 Task: Send an email with the signature Eva Nelson with the subject 'Request for a change in project budget' and the message 'I am writing to request a quote for your products.' from softage.1@softage.net to softage.8@softage.net and softage.9@softage.net with CC to softage.10@softage.net
Action: Key pressed n
Screenshot: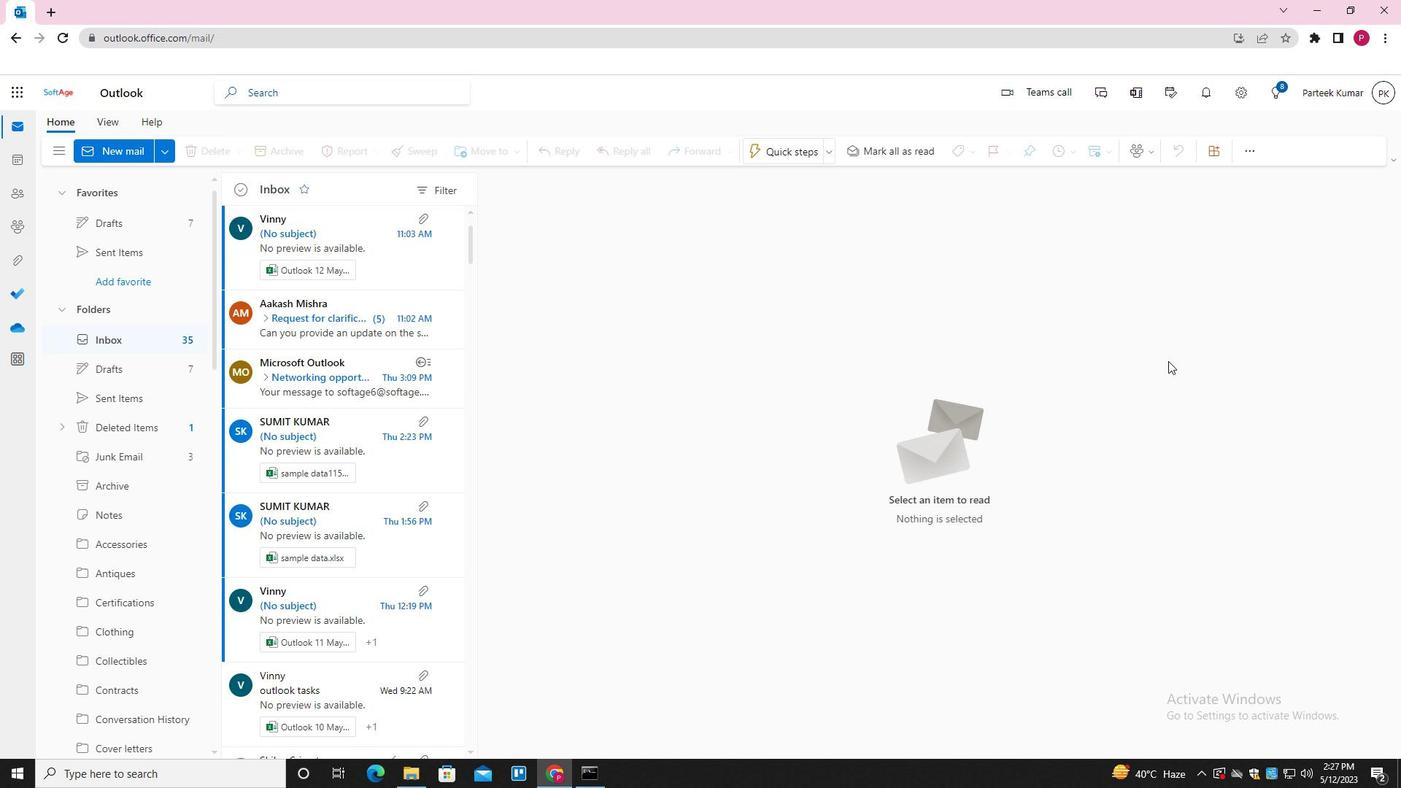 
Action: Mouse moved to (985, 156)
Screenshot: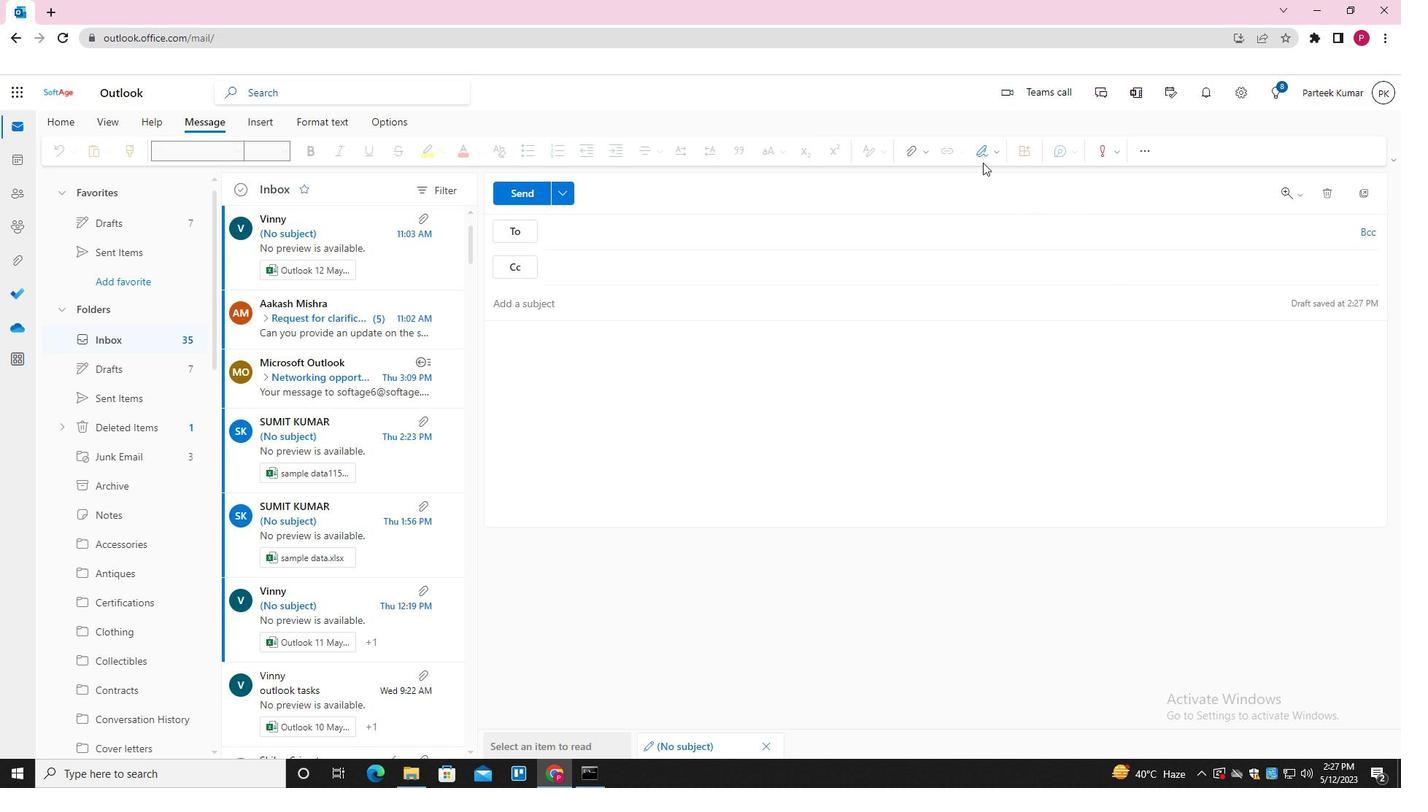 
Action: Mouse pressed left at (985, 156)
Screenshot: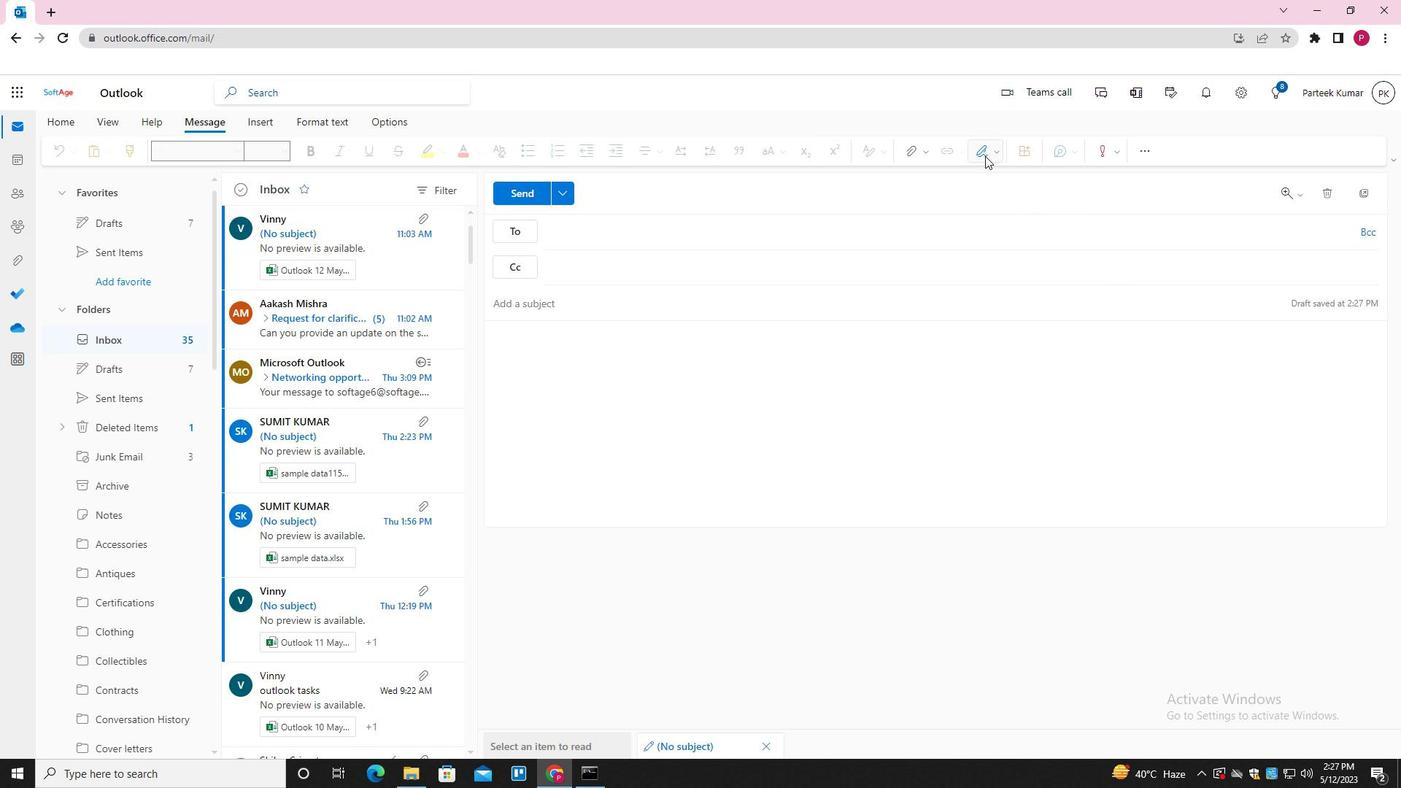 
Action: Mouse moved to (970, 215)
Screenshot: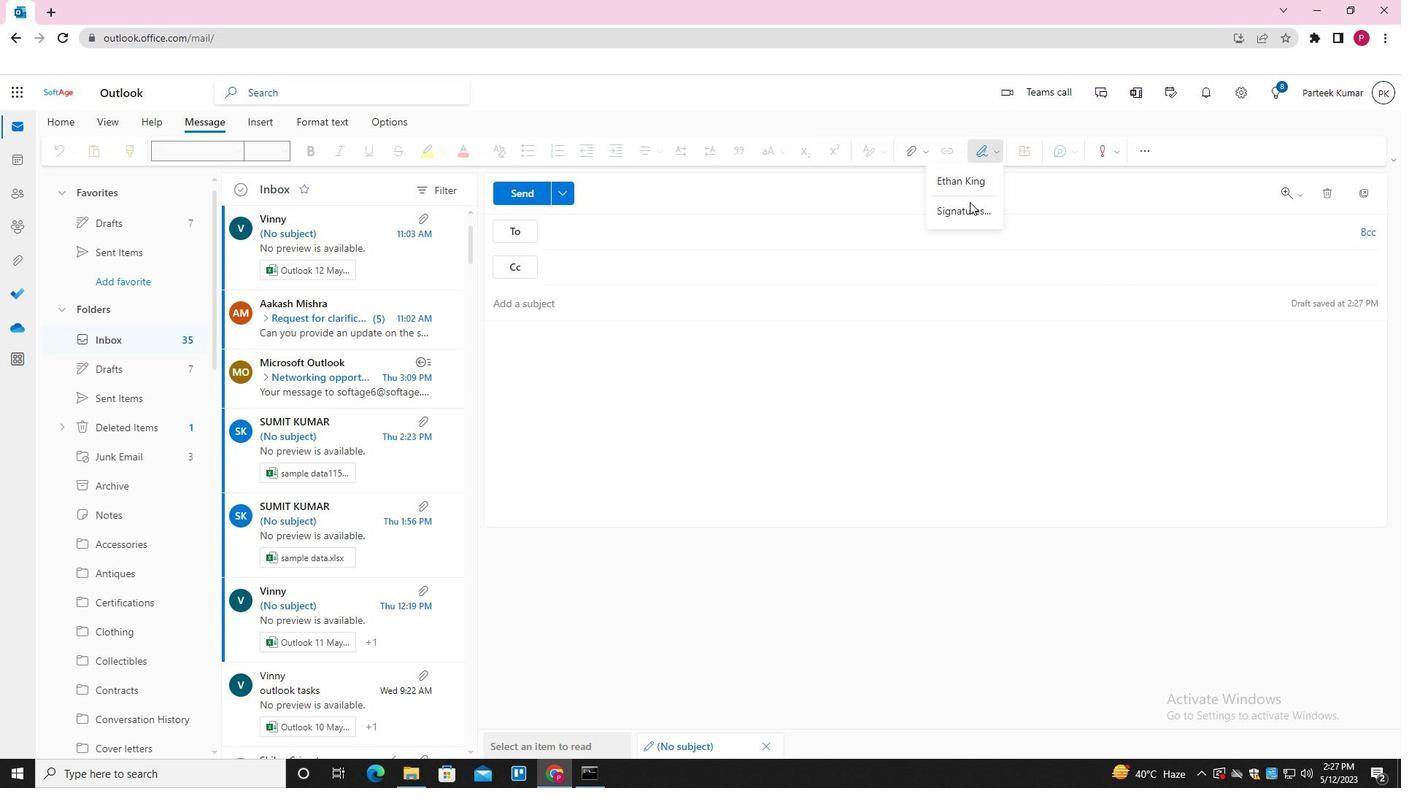 
Action: Mouse pressed left at (970, 215)
Screenshot: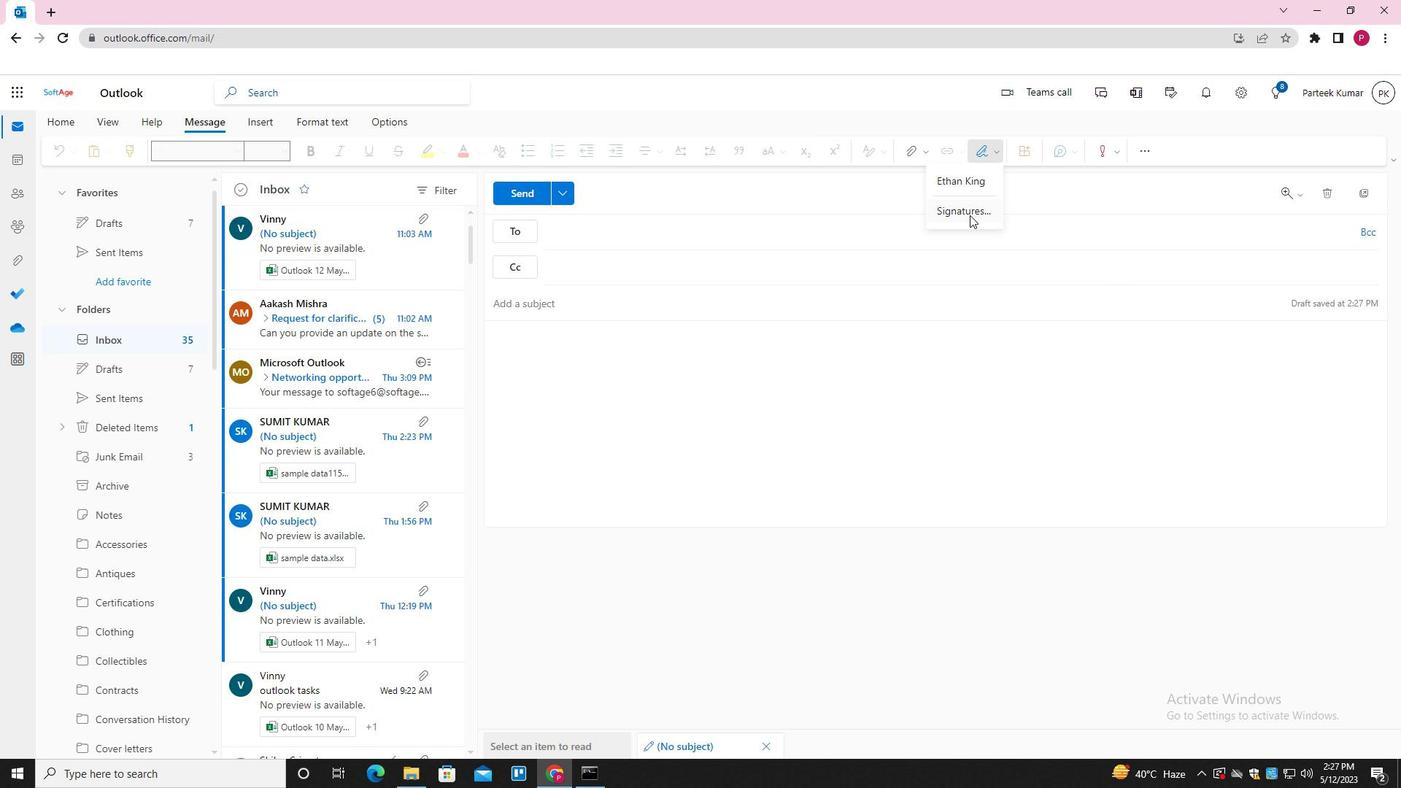 
Action: Mouse moved to (995, 274)
Screenshot: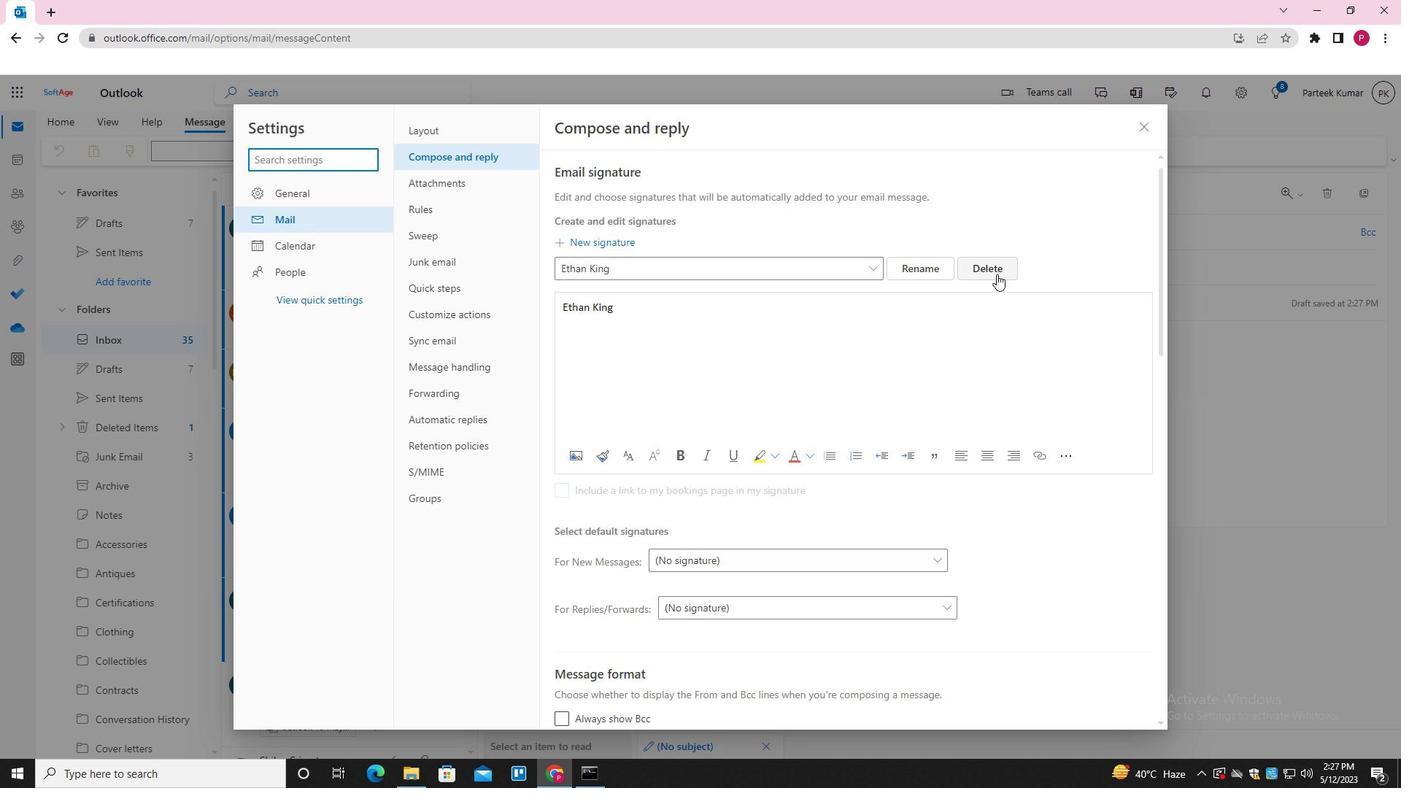 
Action: Mouse pressed left at (995, 274)
Screenshot: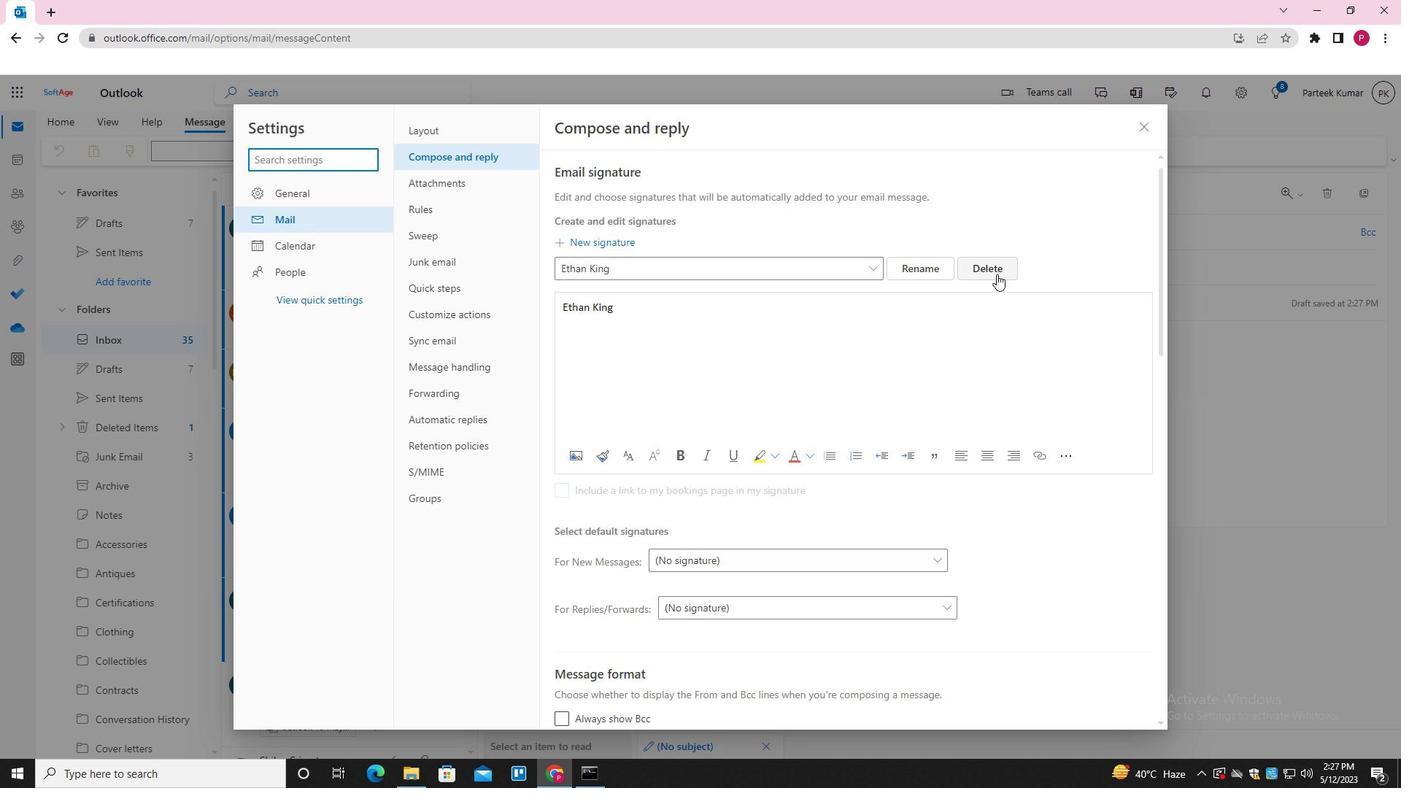 
Action: Mouse moved to (800, 253)
Screenshot: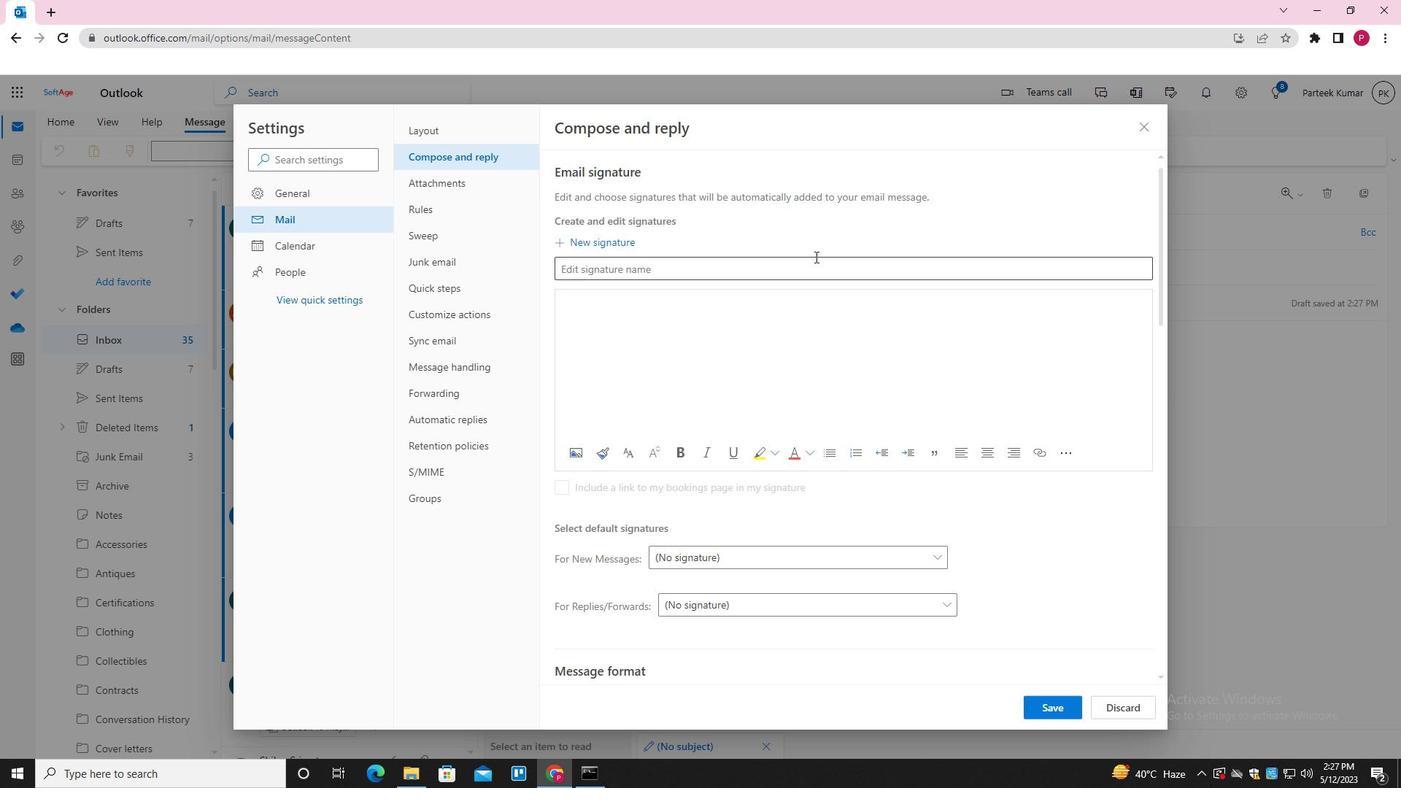 
Action: Mouse pressed left at (800, 253)
Screenshot: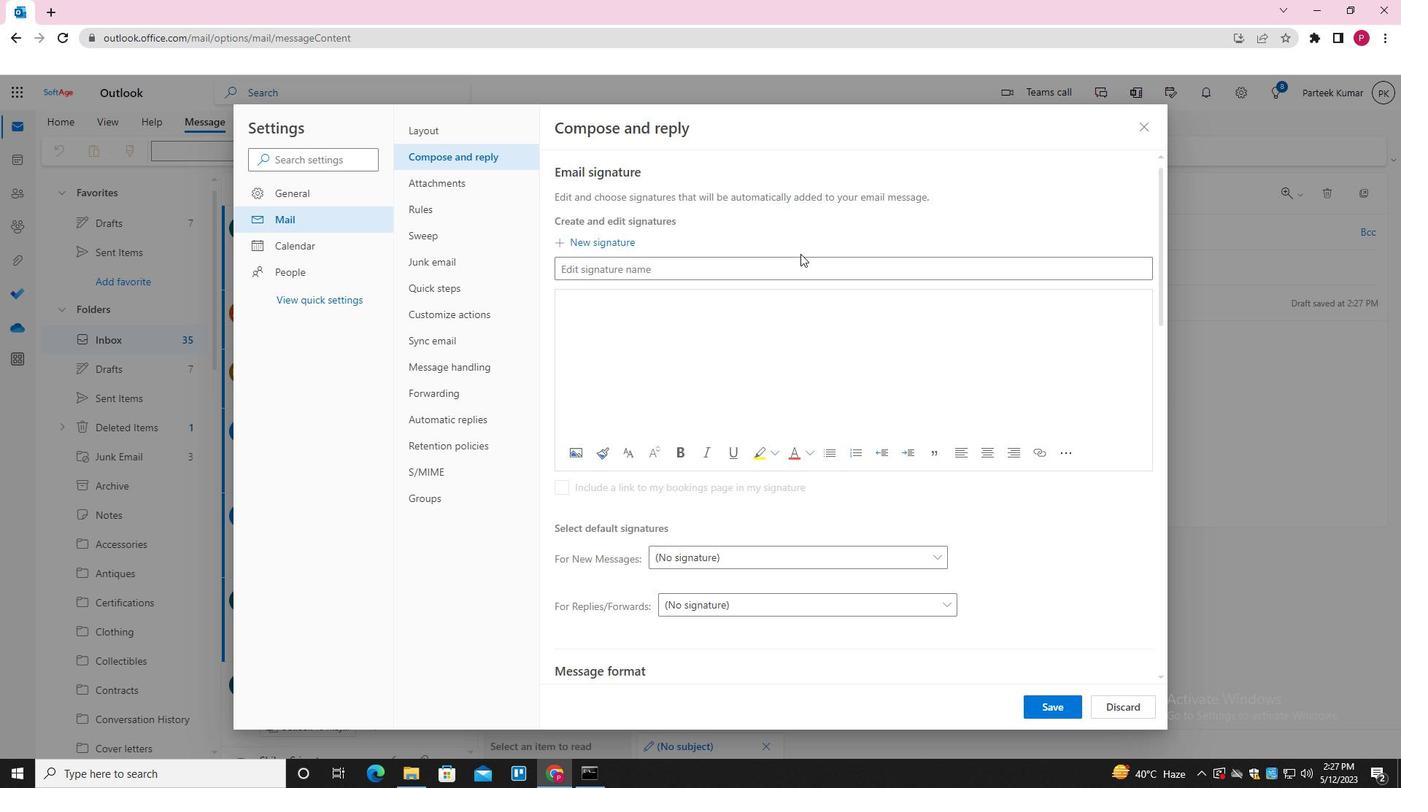 
Action: Mouse moved to (805, 262)
Screenshot: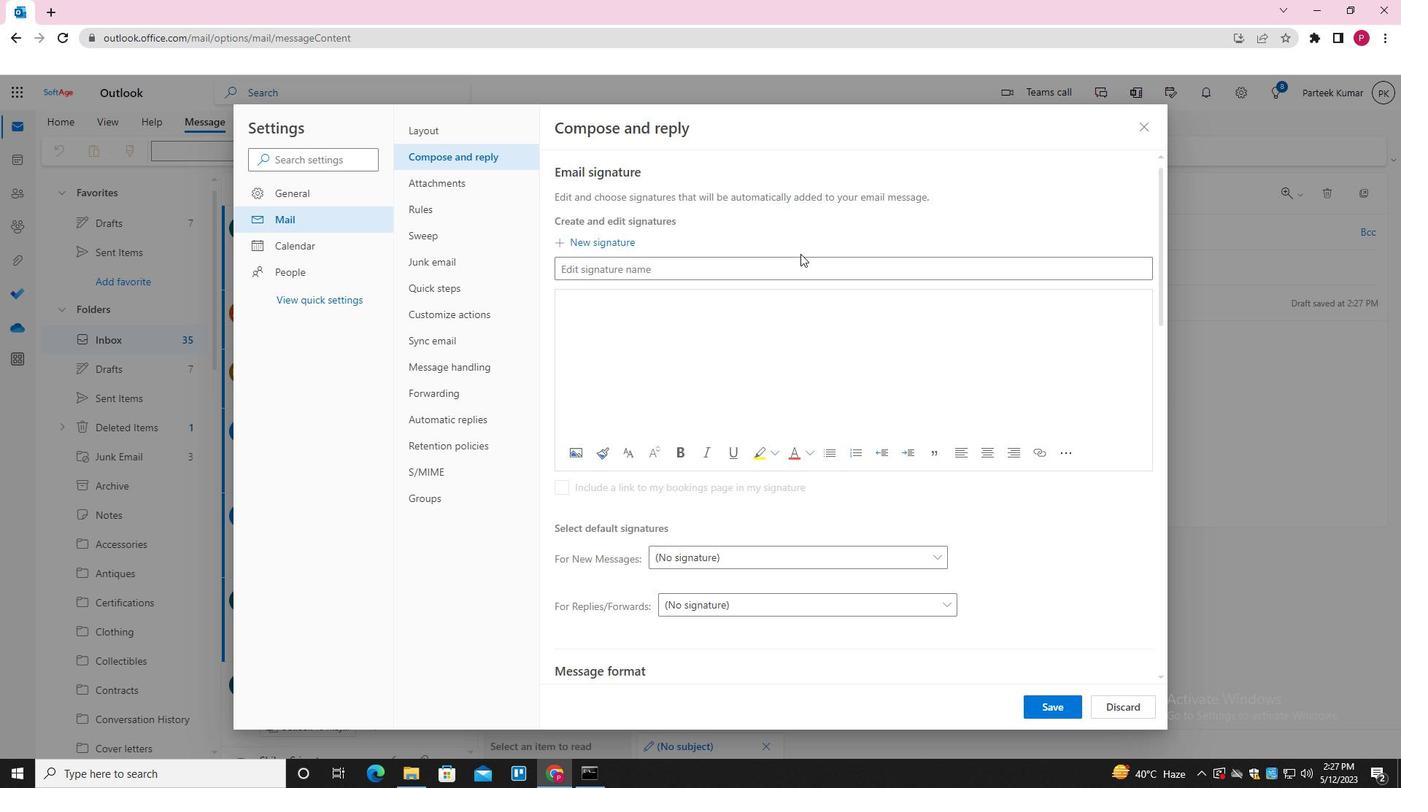 
Action: Mouse pressed left at (805, 262)
Screenshot: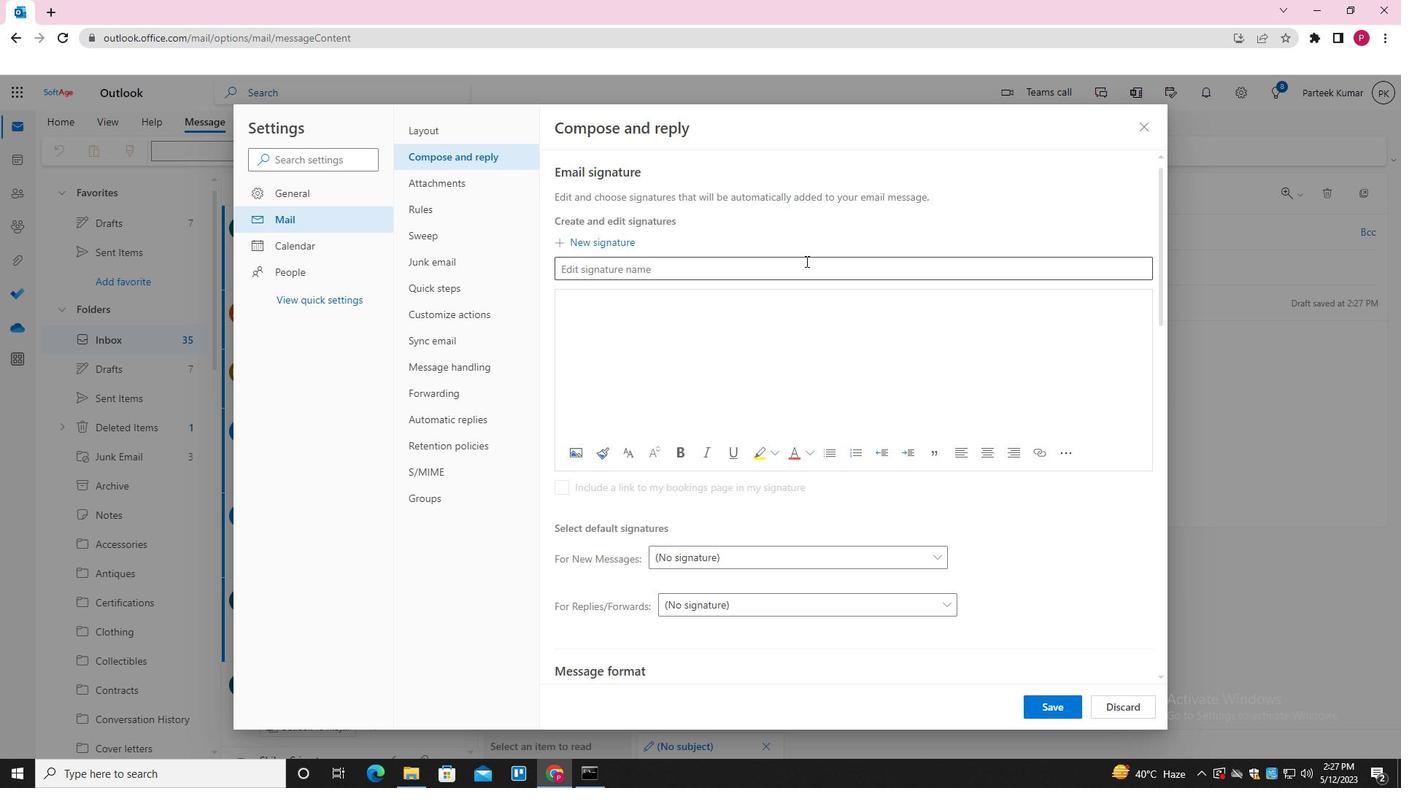 
Action: Key pressed <Key.shift>EVA<Key.space><Key.shift>NELSON<Key.space><Key.tab><Key.shift>EVA<Key.space><Key.shift_r>NELSON
Screenshot: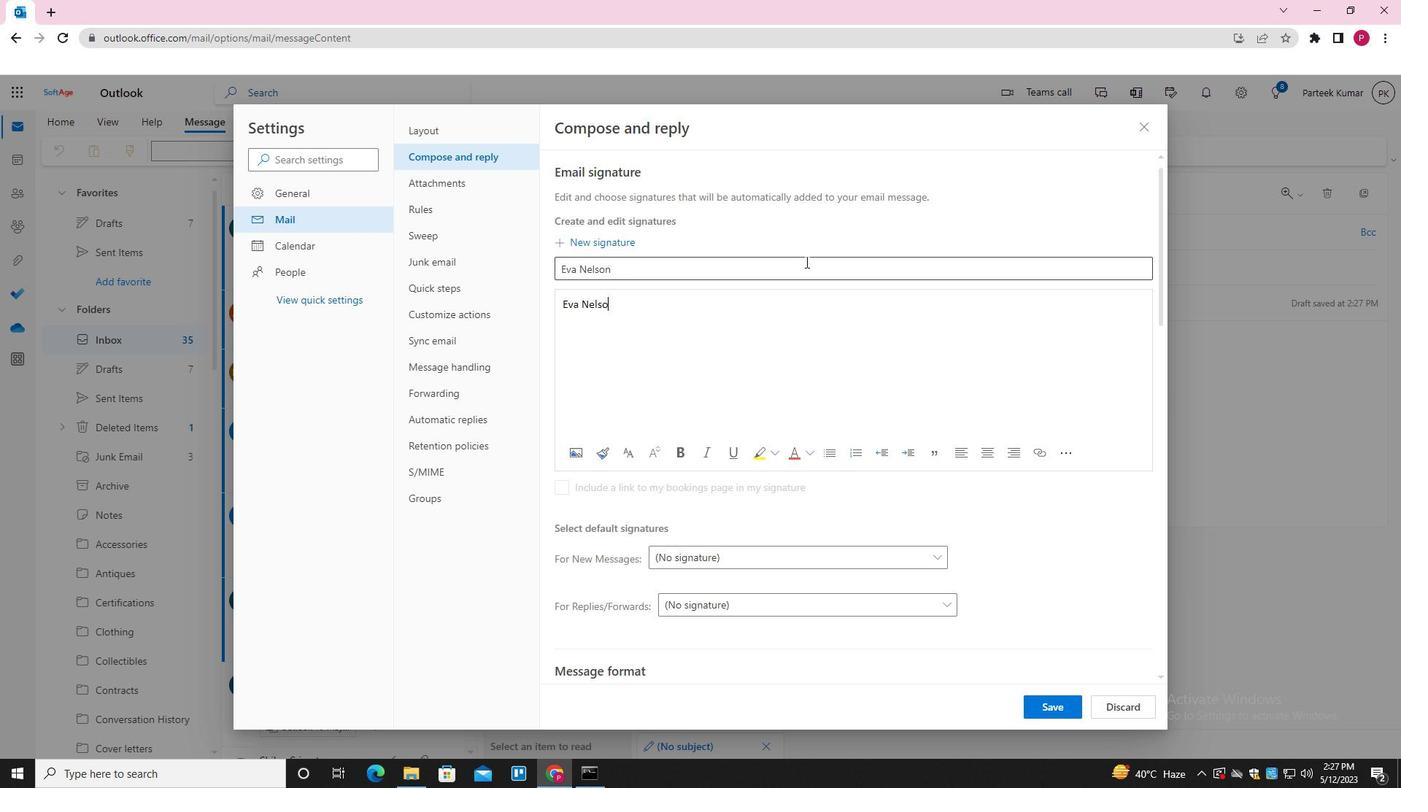 
Action: Mouse moved to (1050, 710)
Screenshot: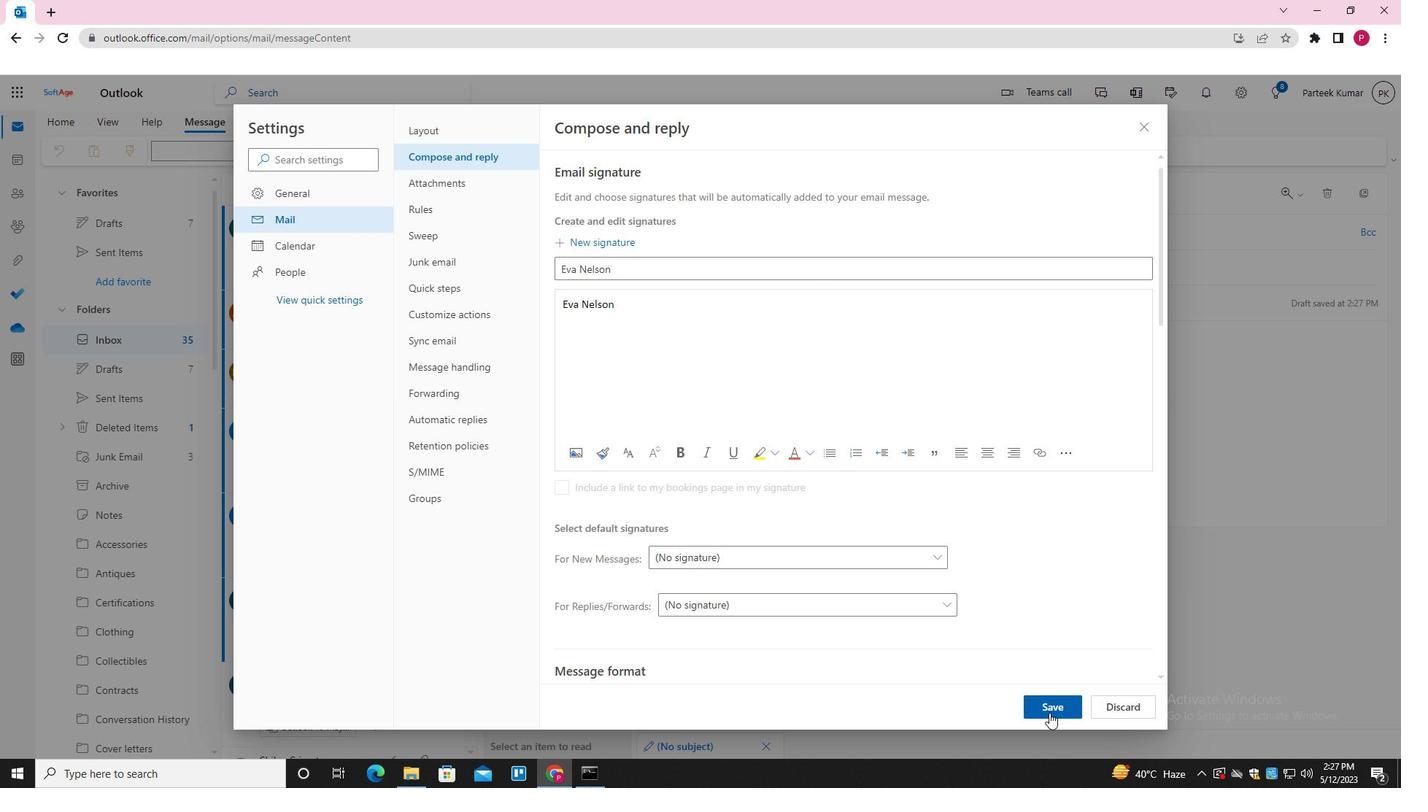 
Action: Mouse pressed left at (1050, 710)
Screenshot: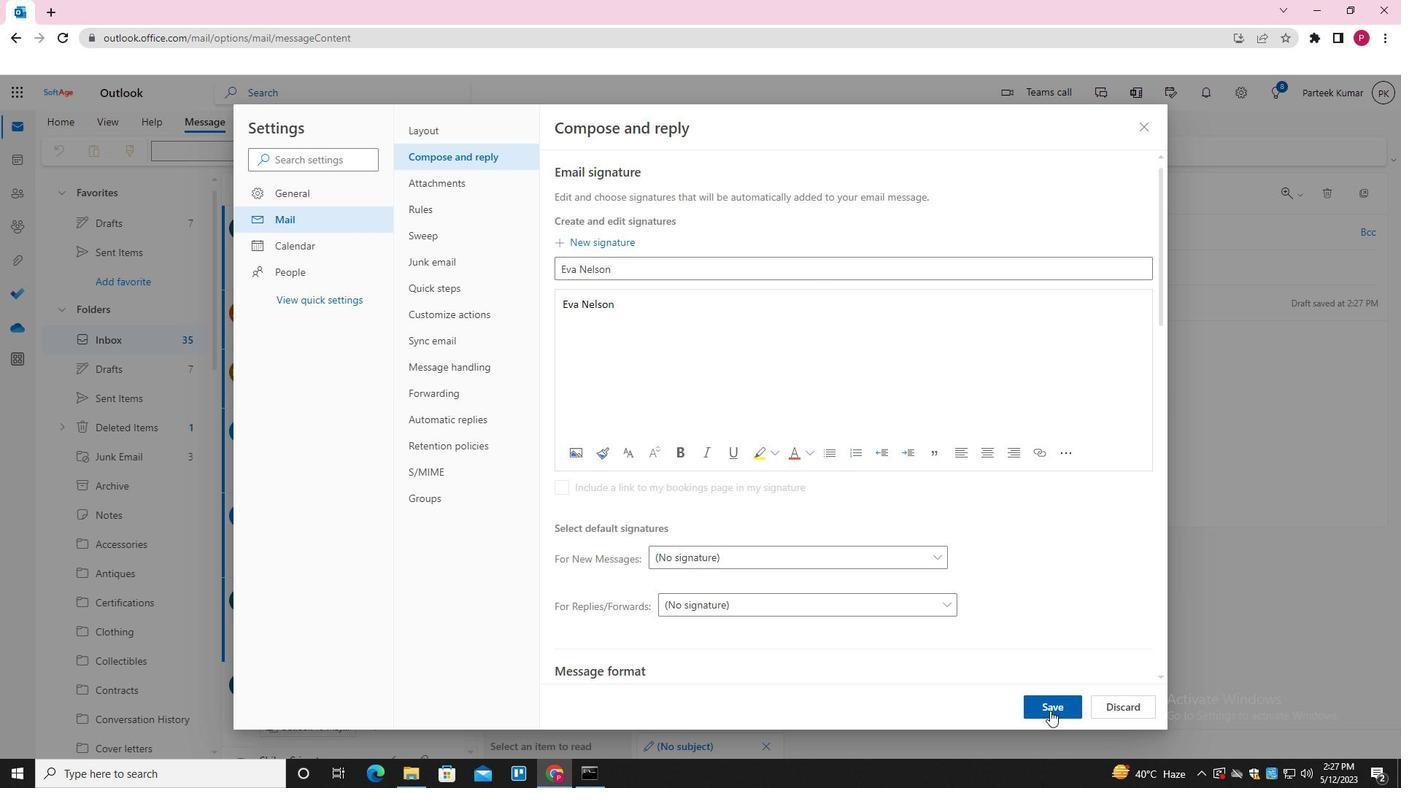 
Action: Mouse moved to (1145, 124)
Screenshot: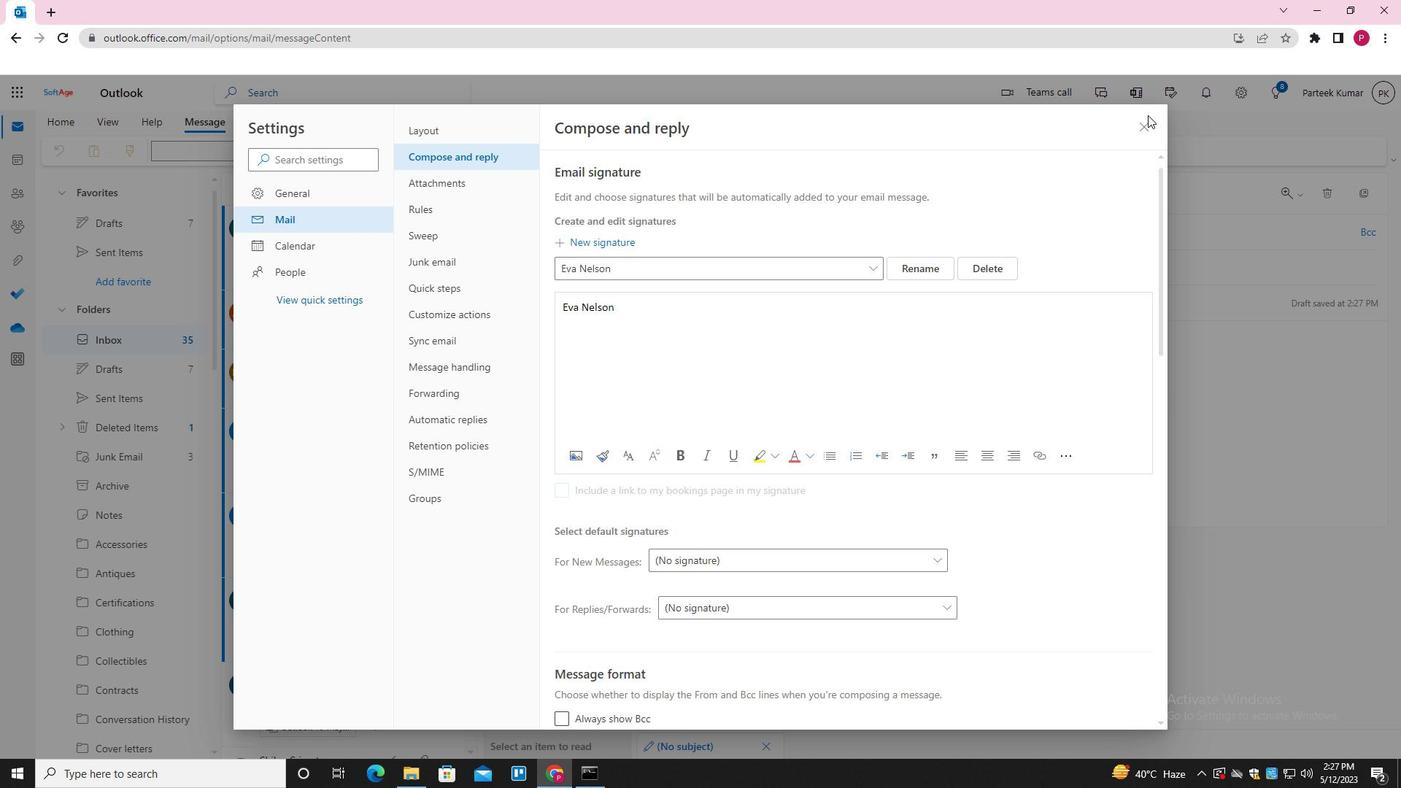 
Action: Mouse pressed left at (1145, 124)
Screenshot: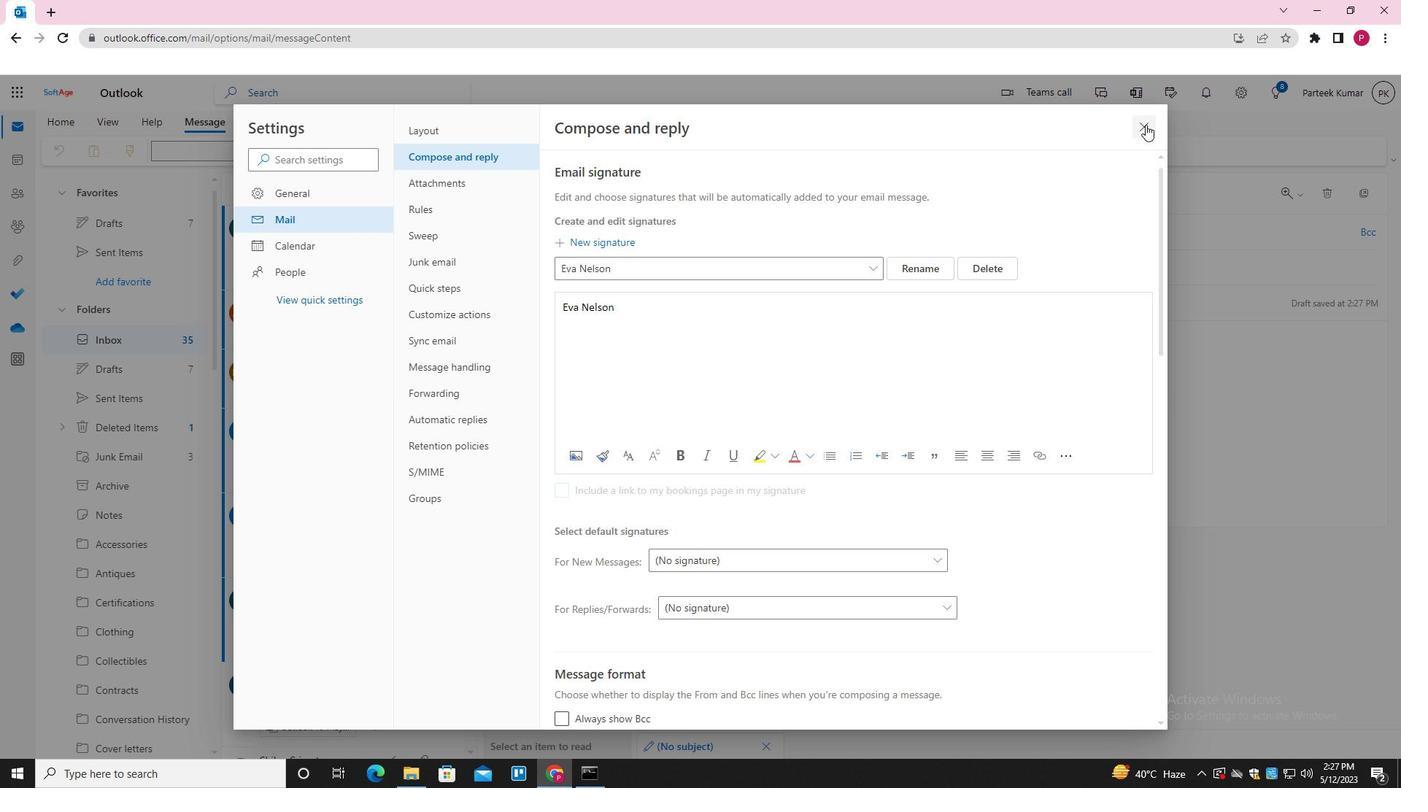 
Action: Mouse moved to (980, 151)
Screenshot: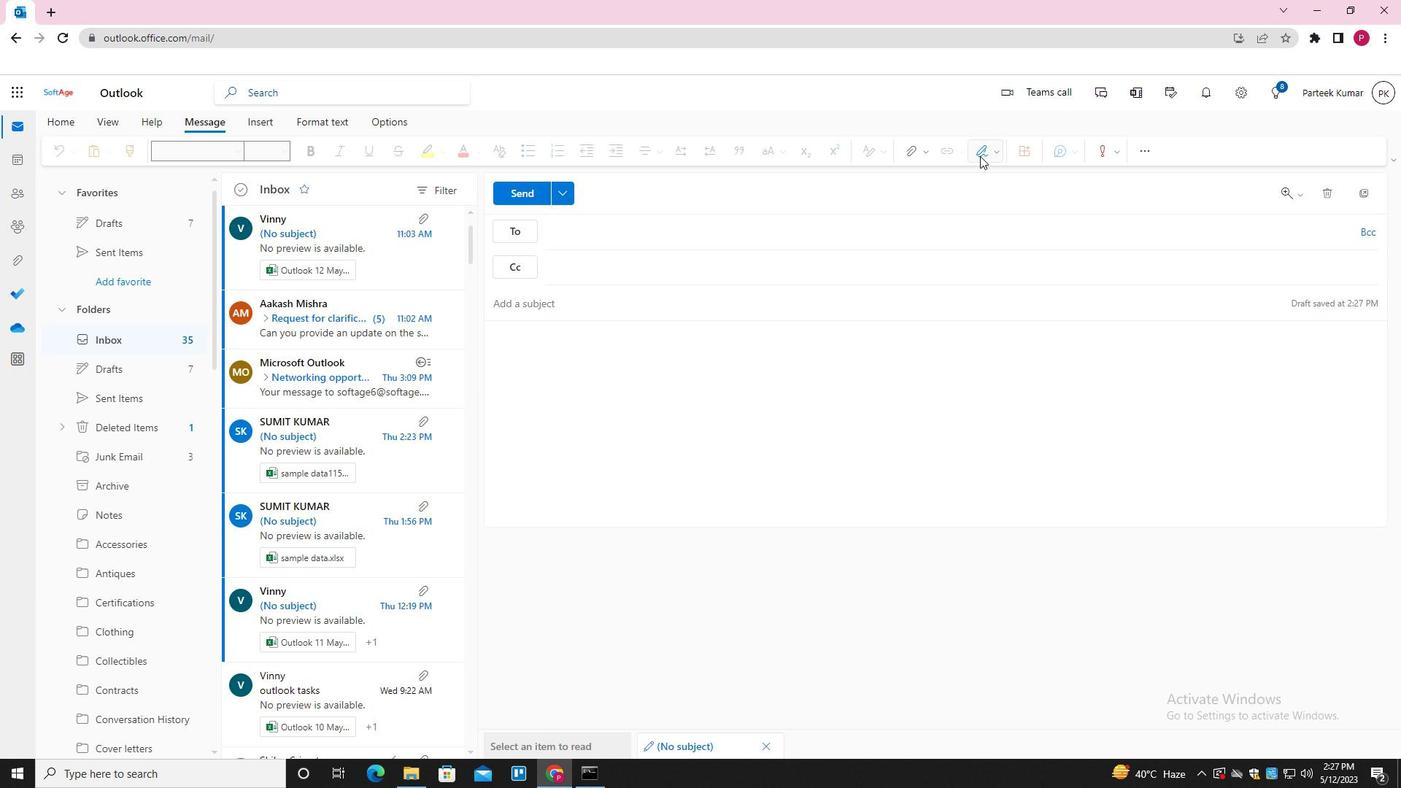 
Action: Mouse pressed left at (980, 151)
Screenshot: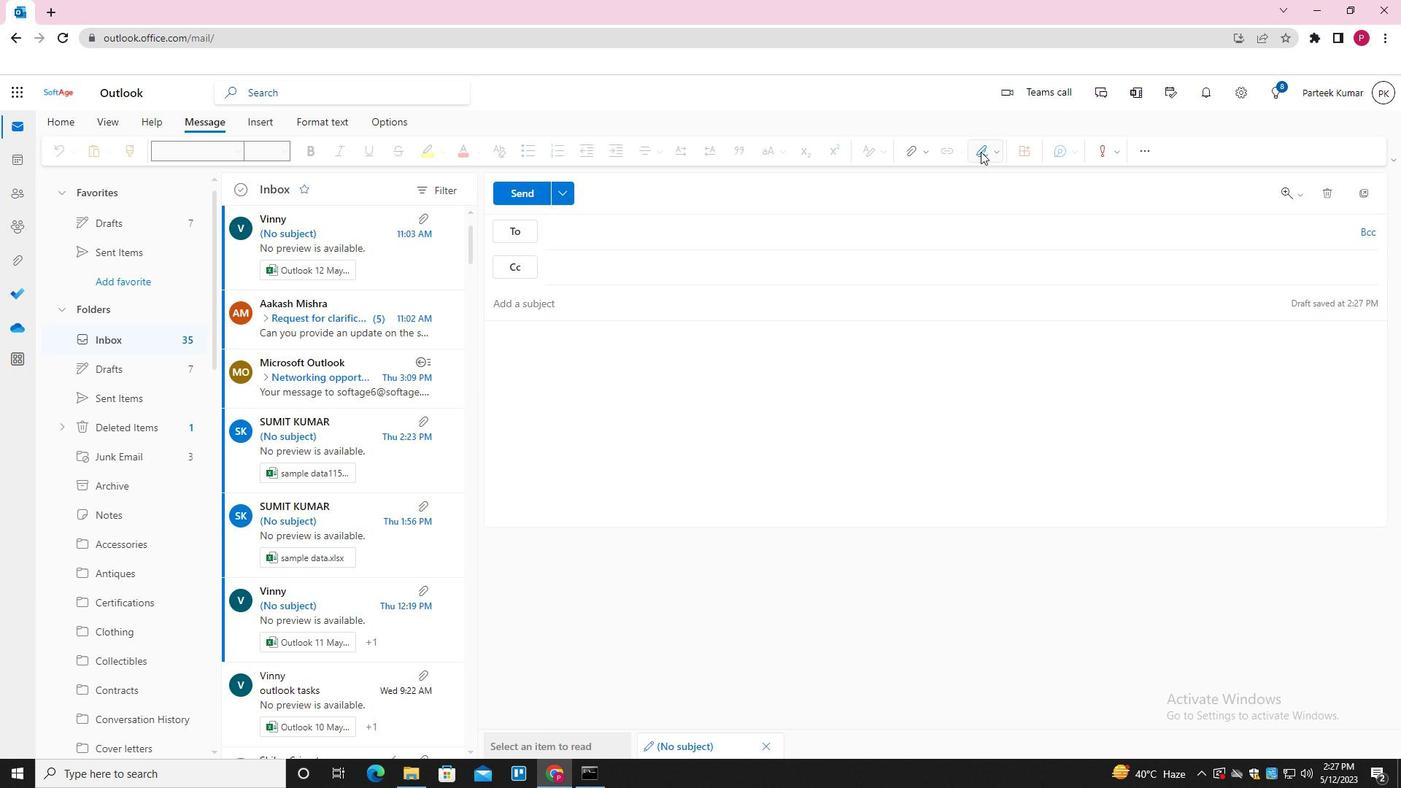 
Action: Mouse moved to (964, 181)
Screenshot: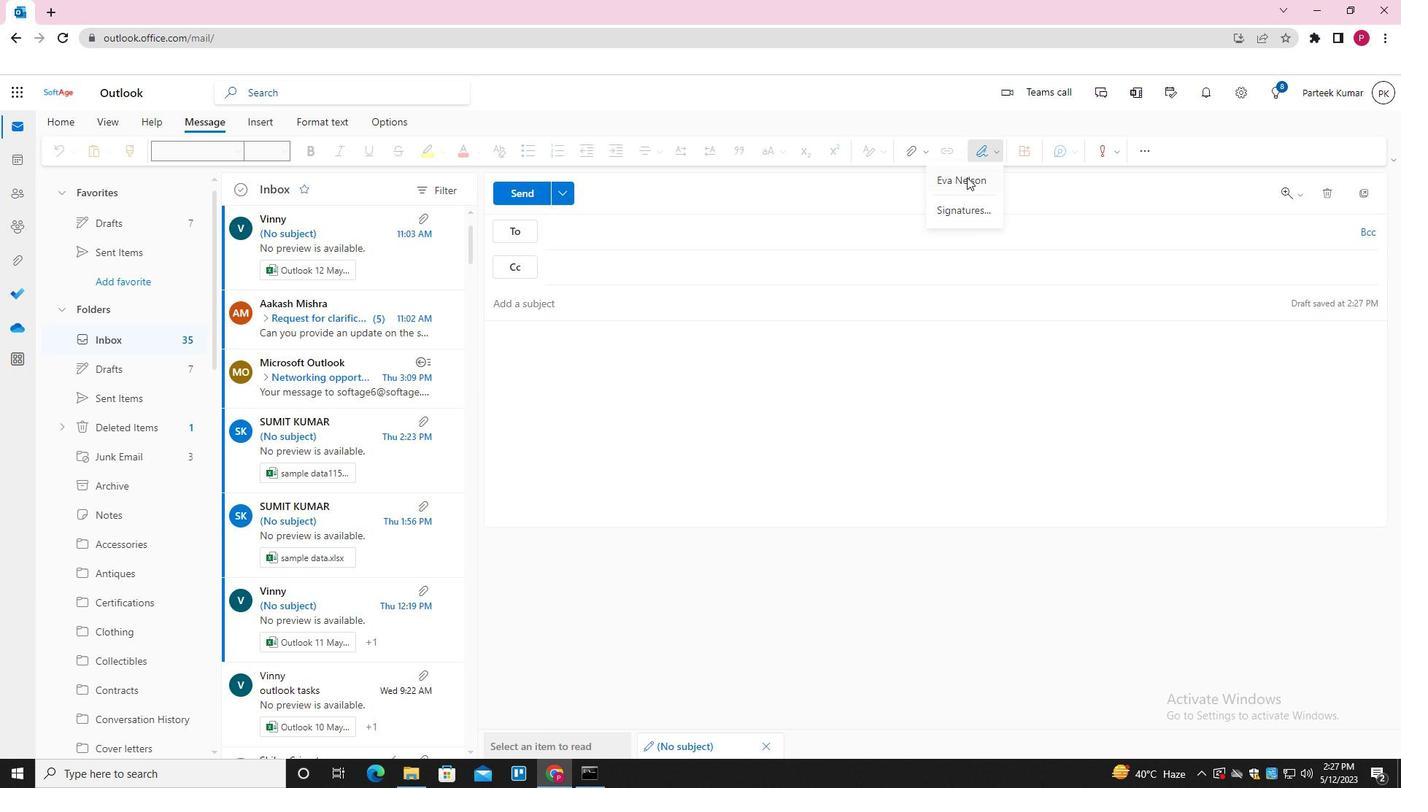 
Action: Mouse pressed left at (964, 181)
Screenshot: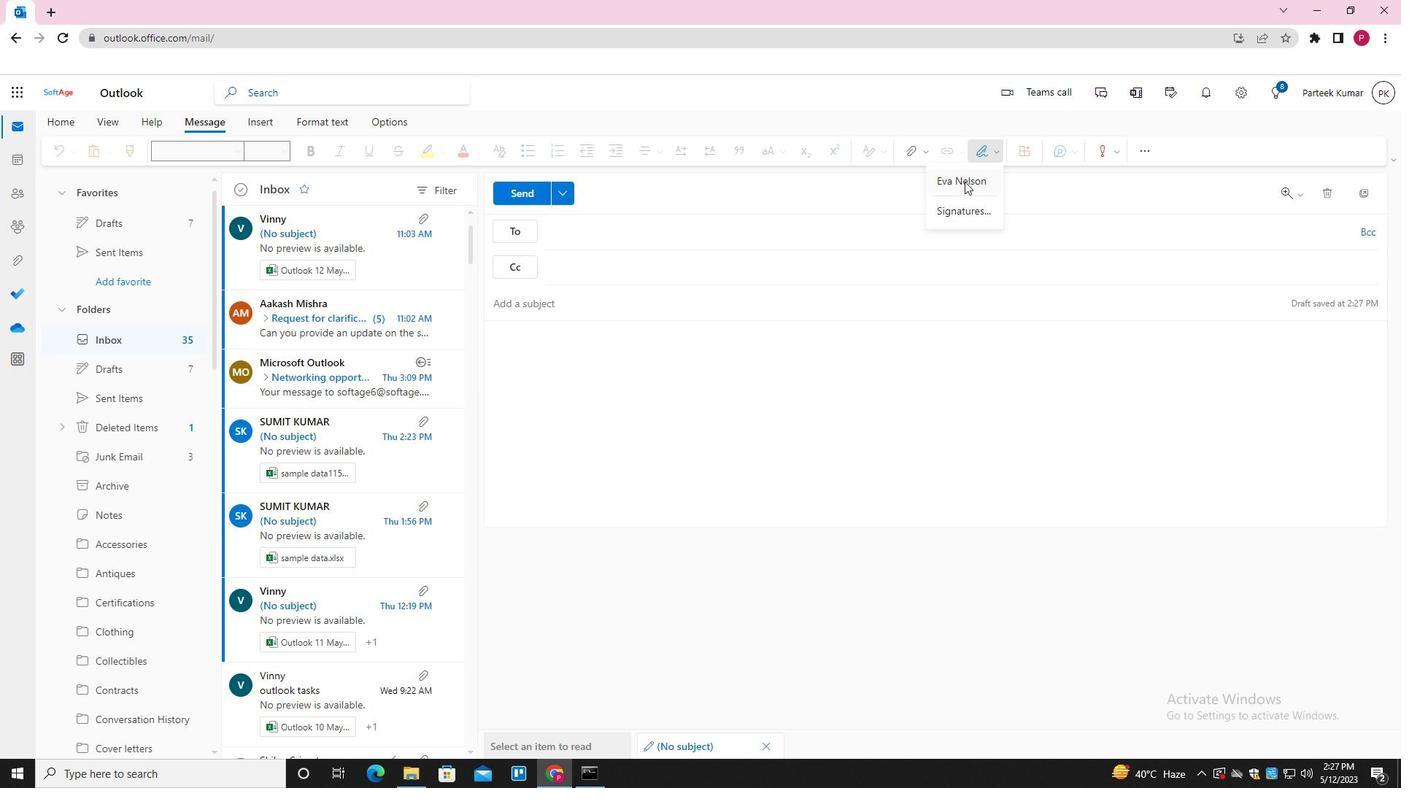 
Action: Mouse moved to (648, 302)
Screenshot: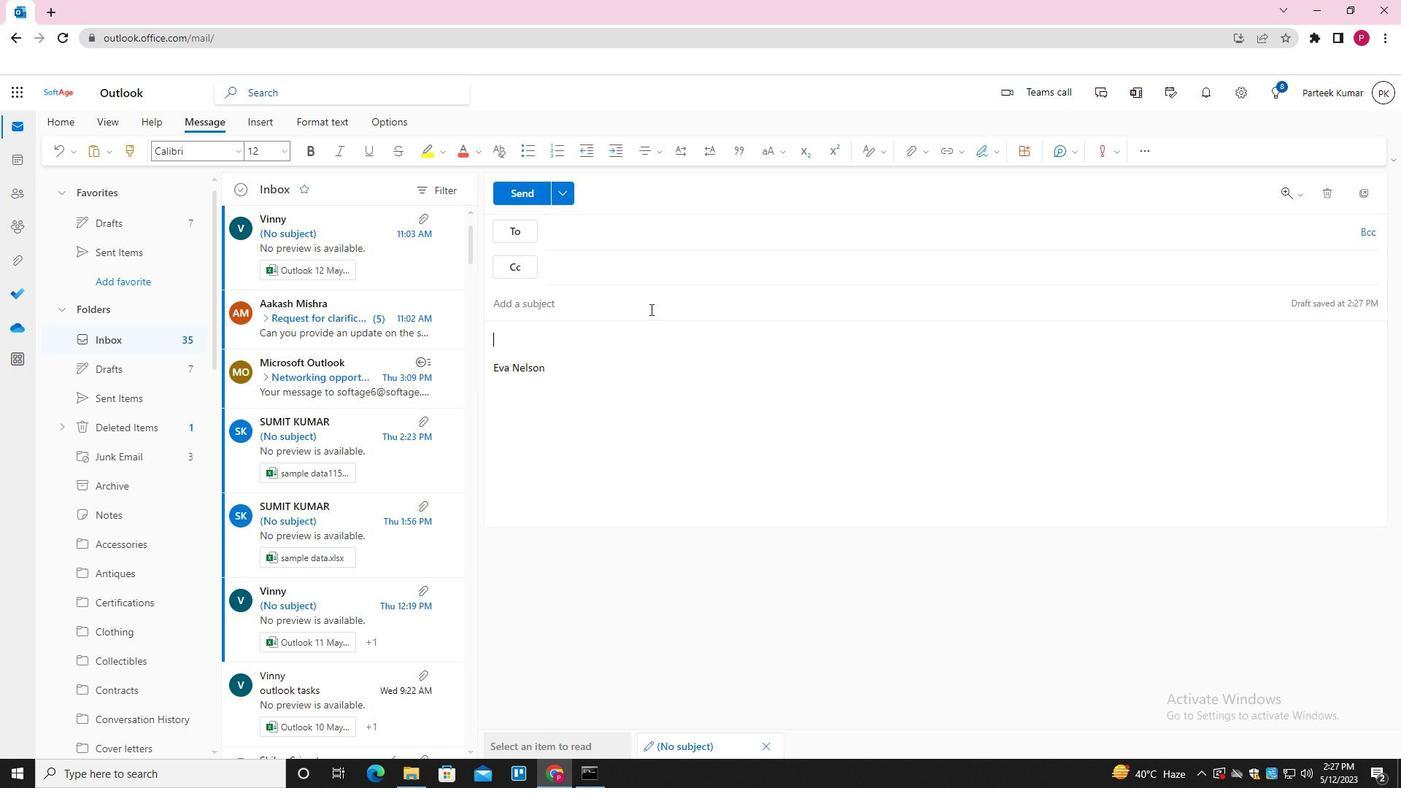 
Action: Mouse pressed left at (648, 302)
Screenshot: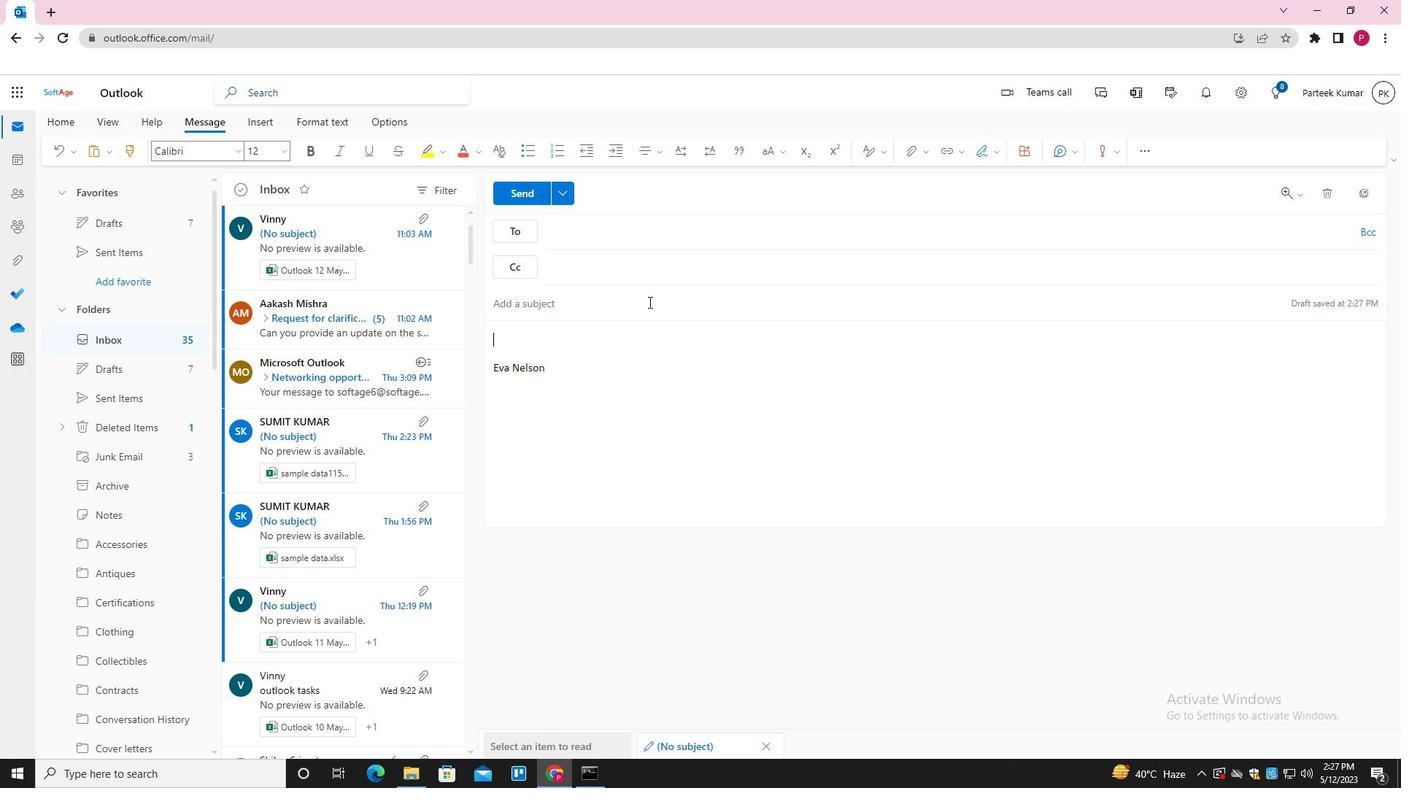 
Action: Key pressed <Key.shift>REQUEST<Key.space>A<Key.space>CHANGE<Key.space><Key.backspace><Key.backspace><Key.backspace><Key.backspace><Key.backspace><Key.backspace><Key.backspace><Key.backspace><Key.backspace>FOR<Key.space>A<Key.space>CHANGE<Key.space>IN<Key.space>PROJECT<Key.space>BUDGET<Key.space><Key.tab><Key.shift_r>I<Key.space>AM<Key.space>WRITING<Key.space>TO<Key.space>REQUEST<Key.space>A<Key.space>QUOTE<Key.space>FOY<Key.backspace>R<Key.space>YOUR<Key.space>PRODUCTS<Key.space>
Screenshot: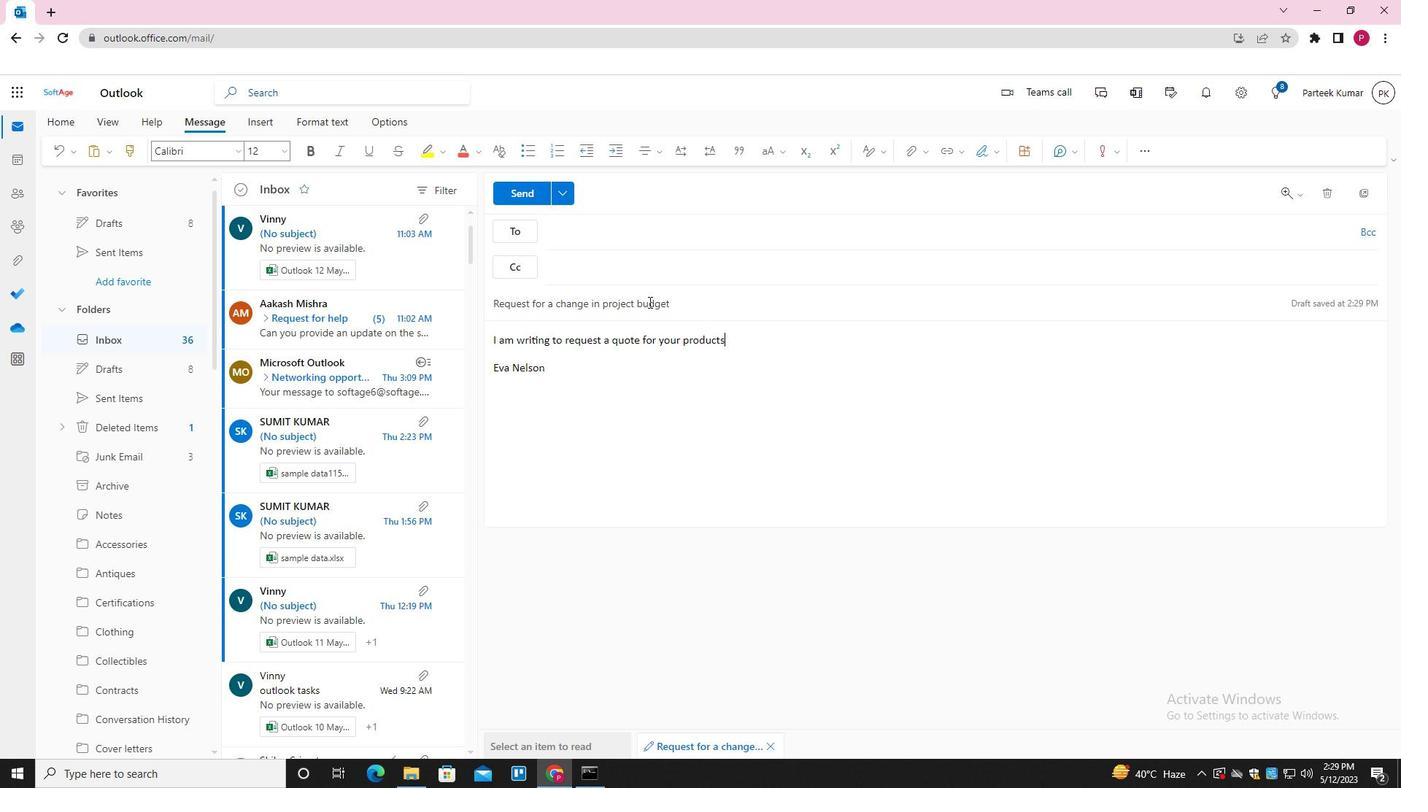 
Action: Mouse moved to (638, 230)
Screenshot: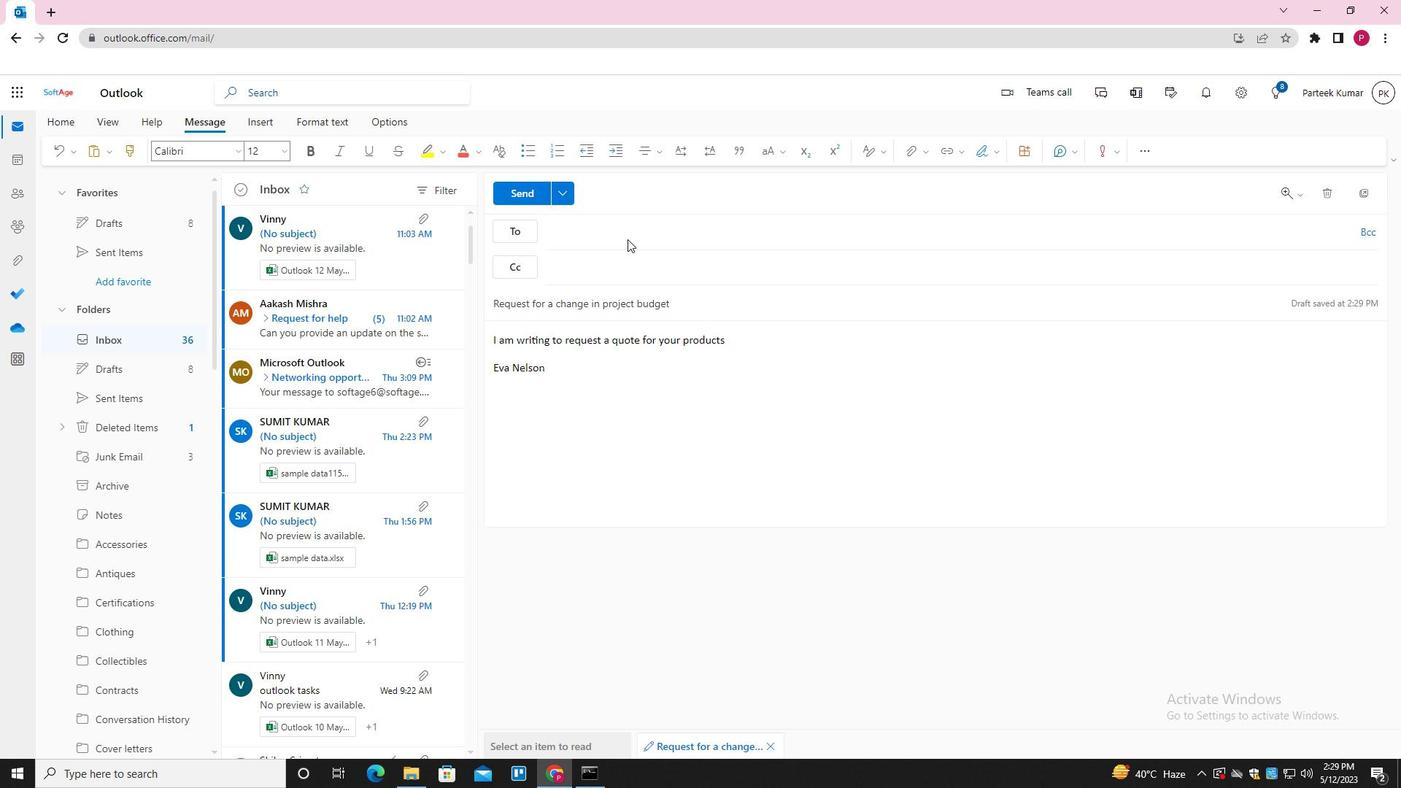 
Action: Mouse pressed left at (638, 230)
Screenshot: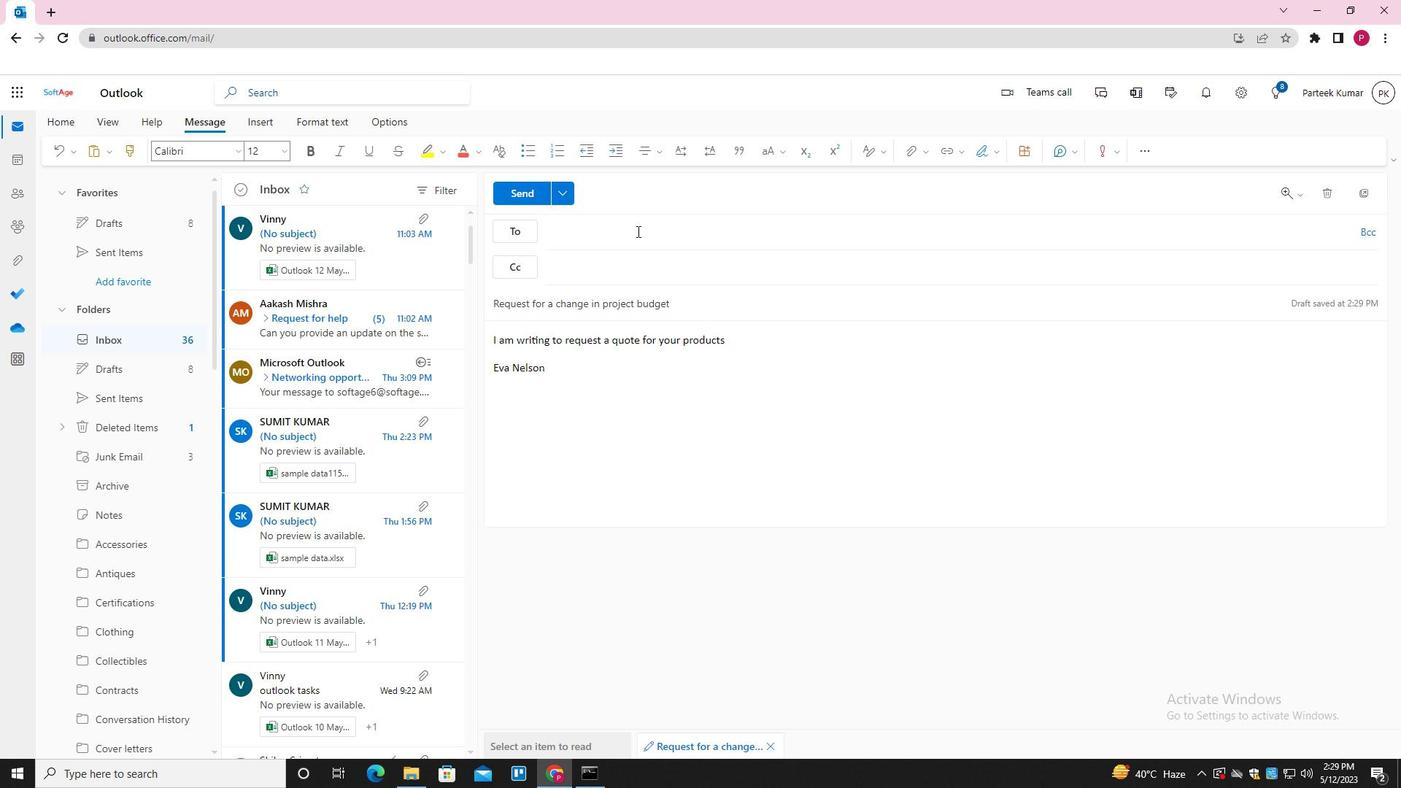 
Action: Key pressed SOFTAGE.8<Key.shift>@SOFTAGE.NET<Key.enter>SOFTAGE.9<Key.shift>@SOFTAGE.NET<Key.enter><Key.tab>SOFTAGE.10<Key.shift>@SOFTAGE.NET<Key.enter>
Screenshot: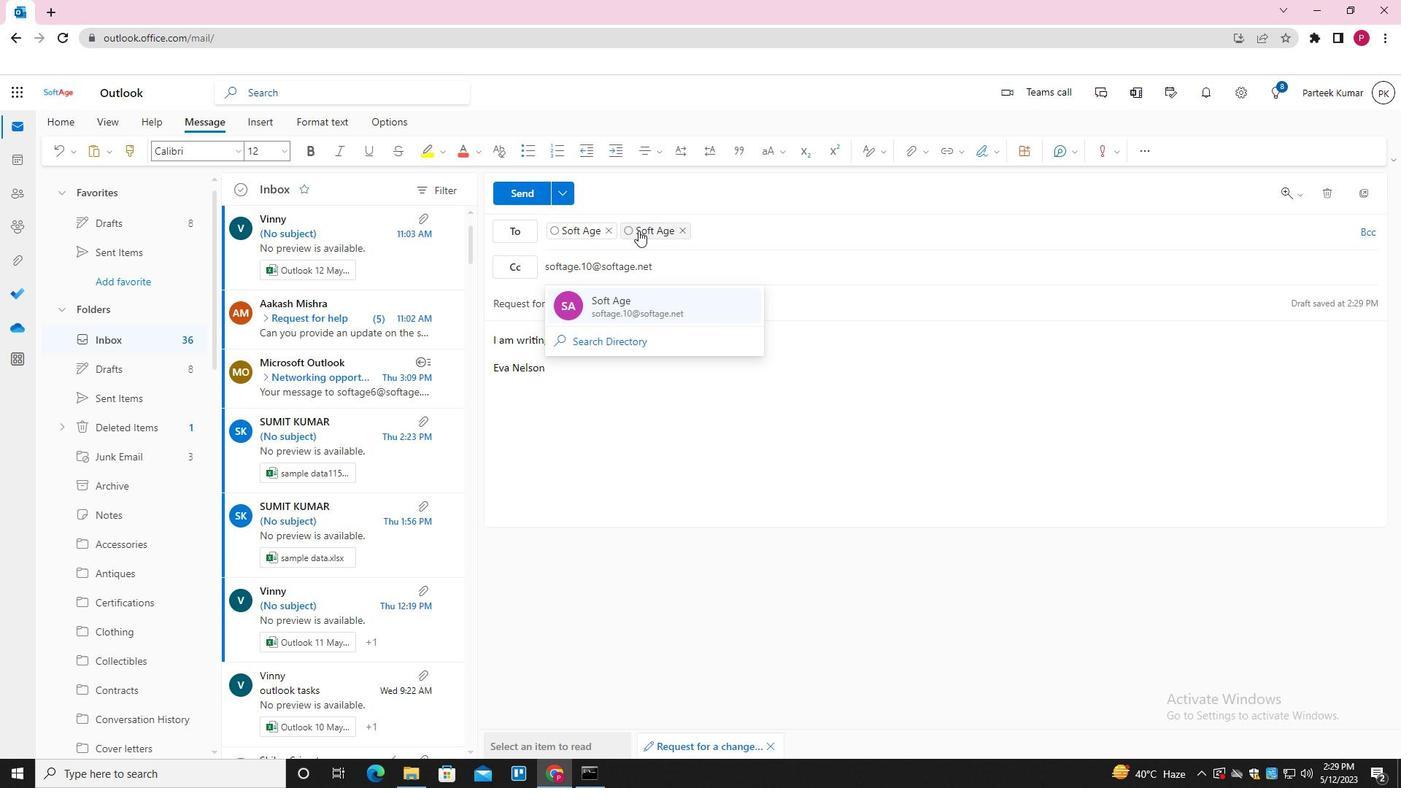 
Action: Mouse moved to (533, 192)
Screenshot: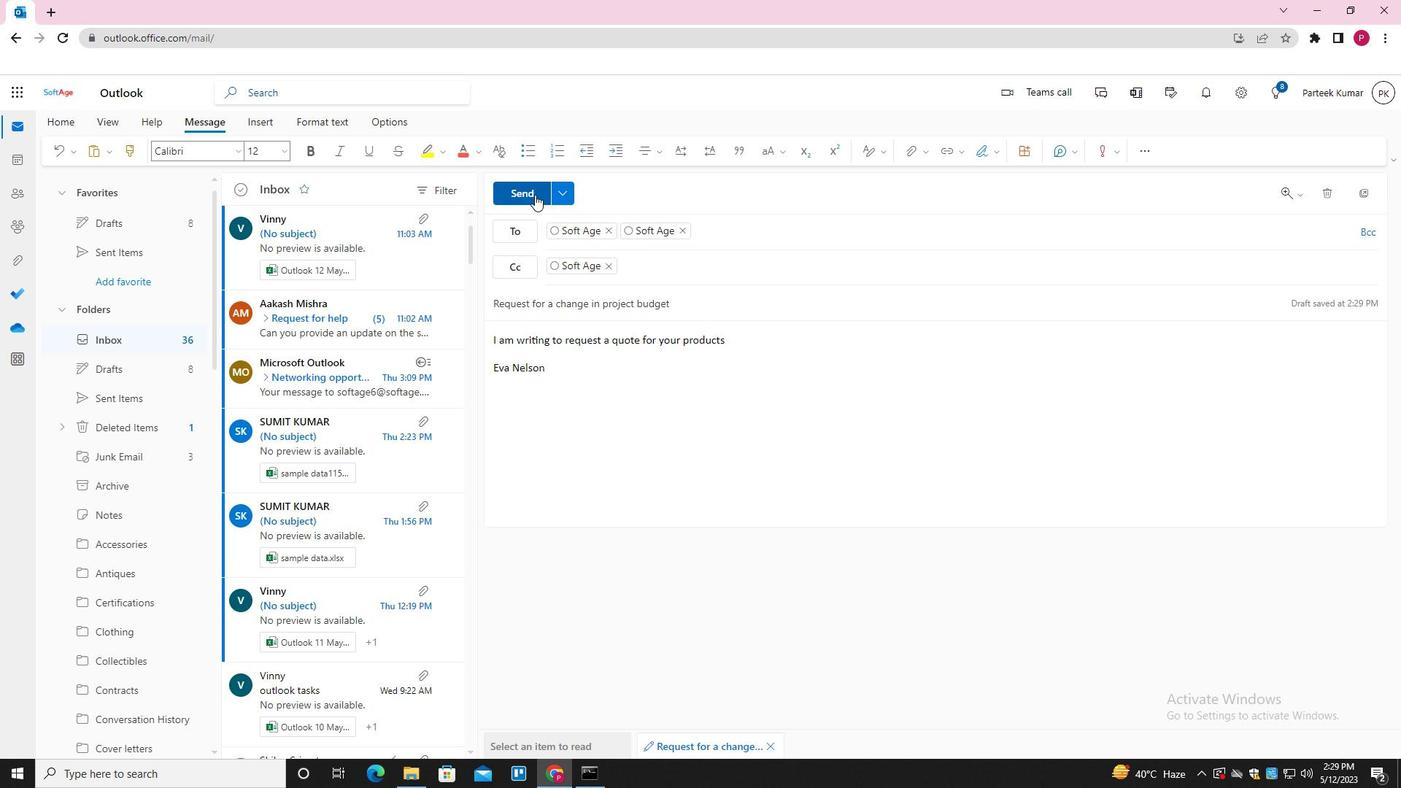 
Action: Mouse pressed left at (533, 192)
Screenshot: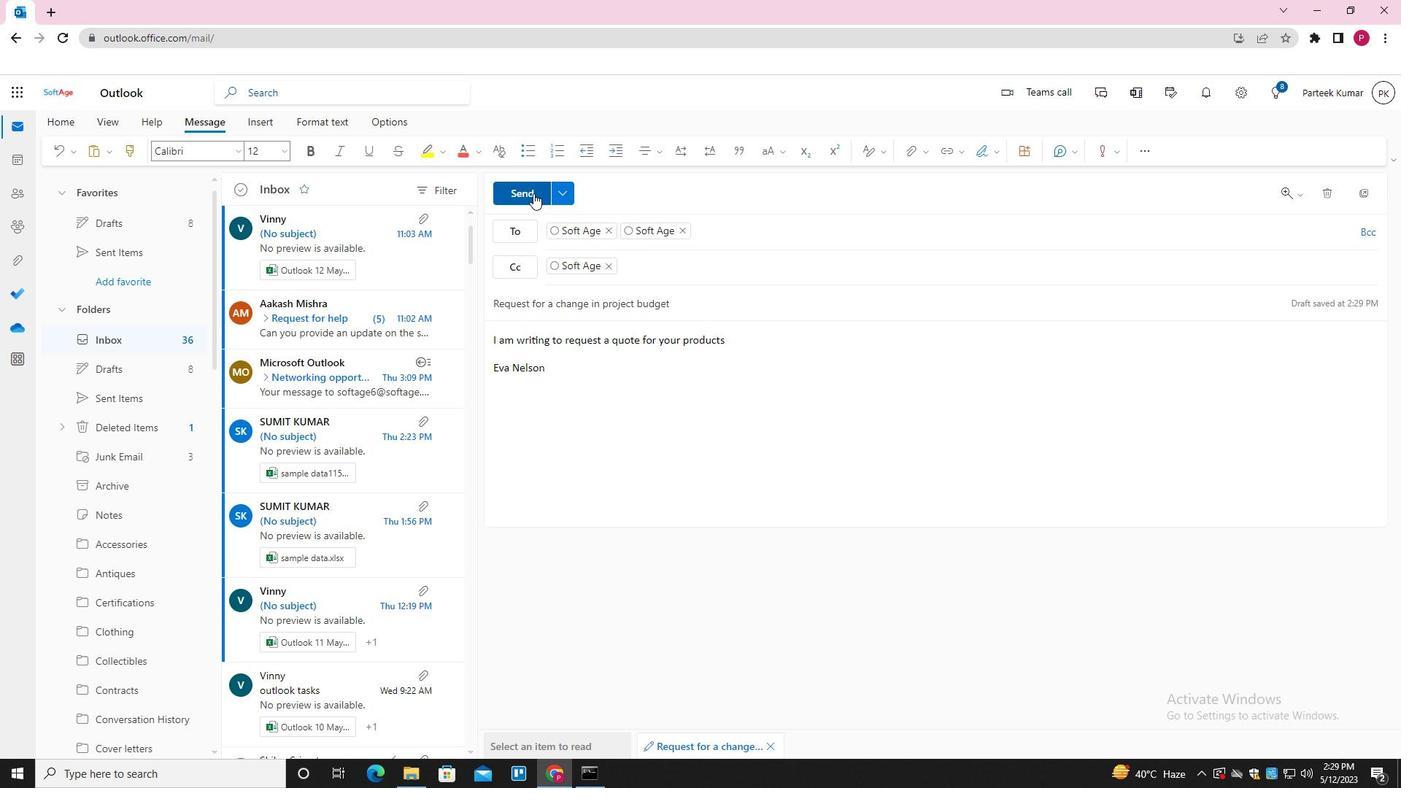 
Action: Mouse moved to (600, 235)
Screenshot: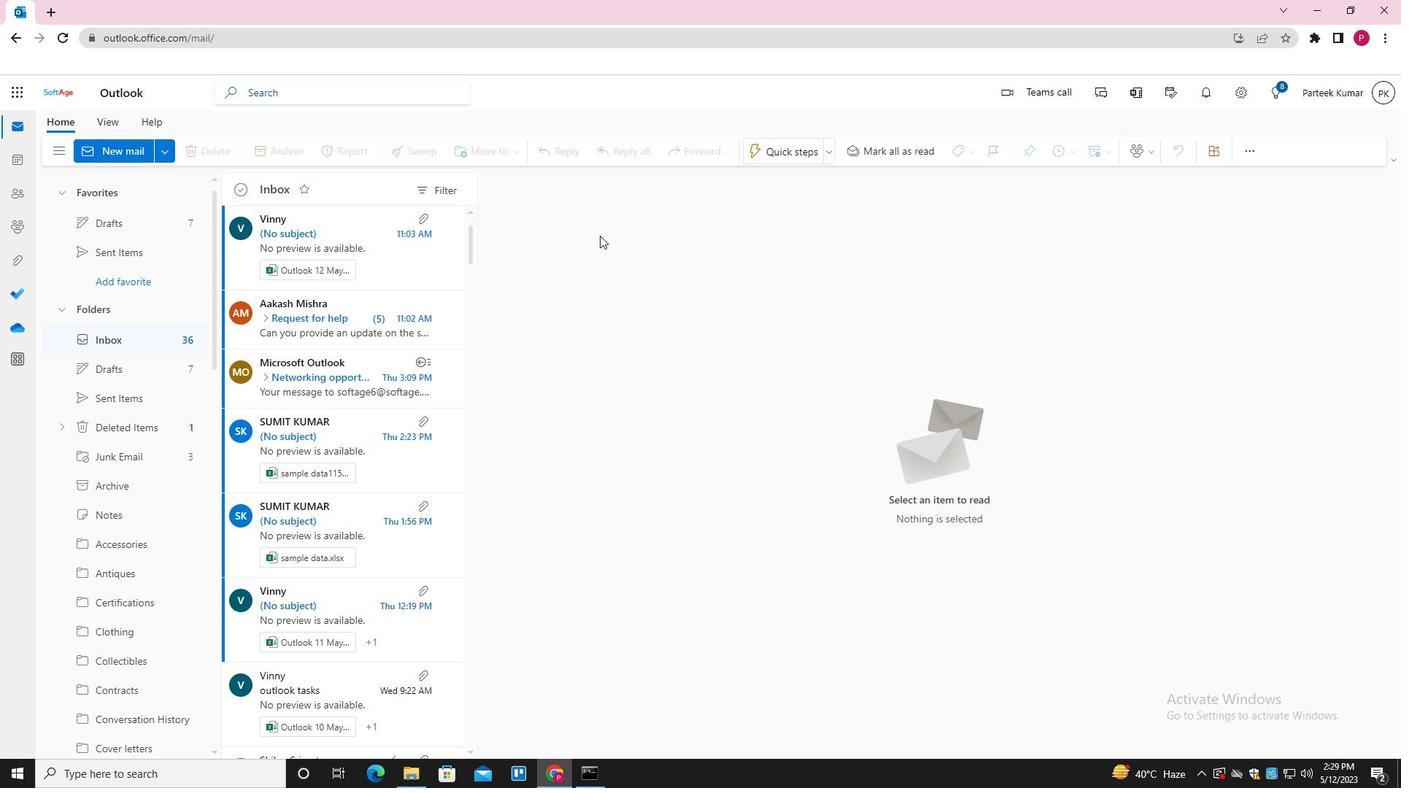 
